 Task: Create a schedule automation trigger every first tuesday of the month at 10:00 AM.
Action: Mouse moved to (1247, 356)
Screenshot: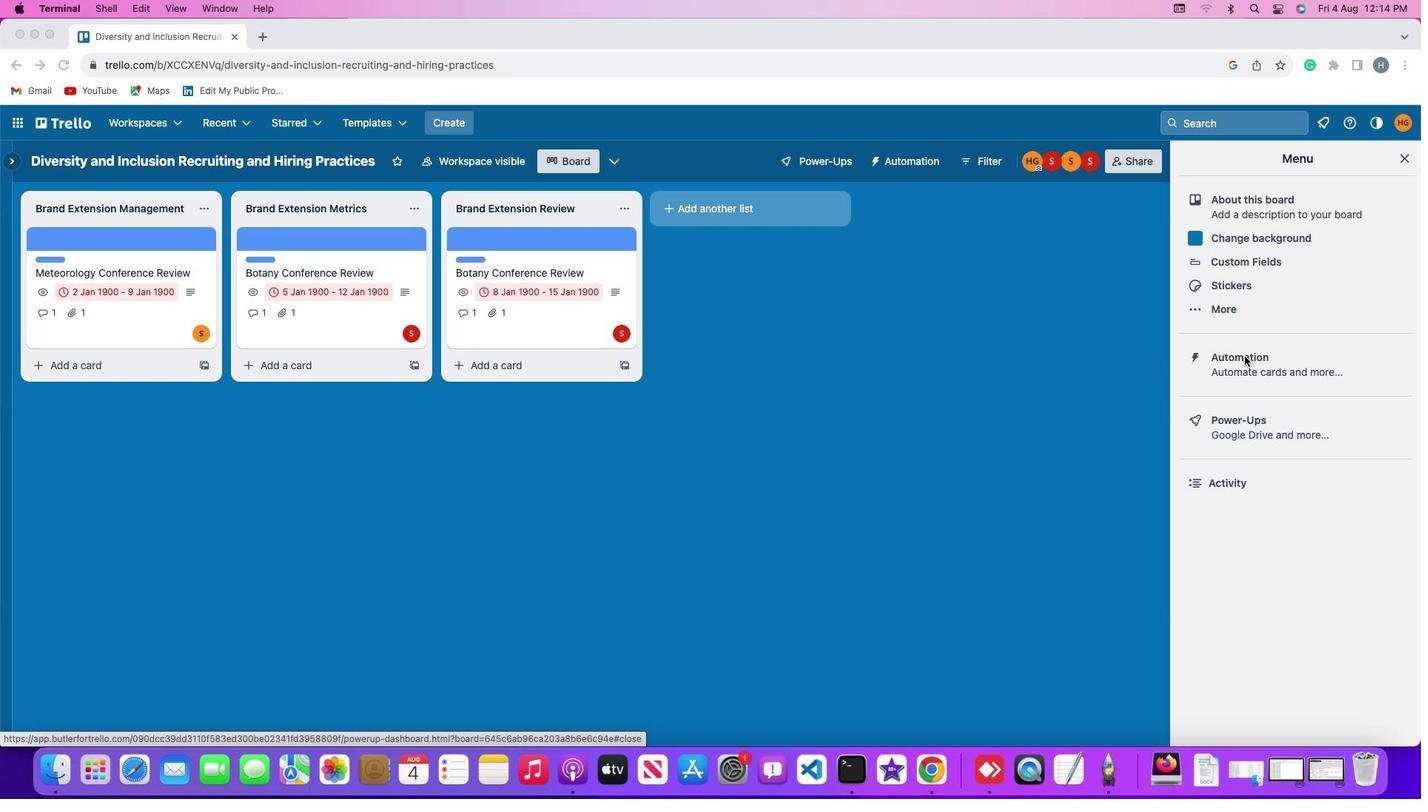 
Action: Mouse pressed left at (1247, 356)
Screenshot: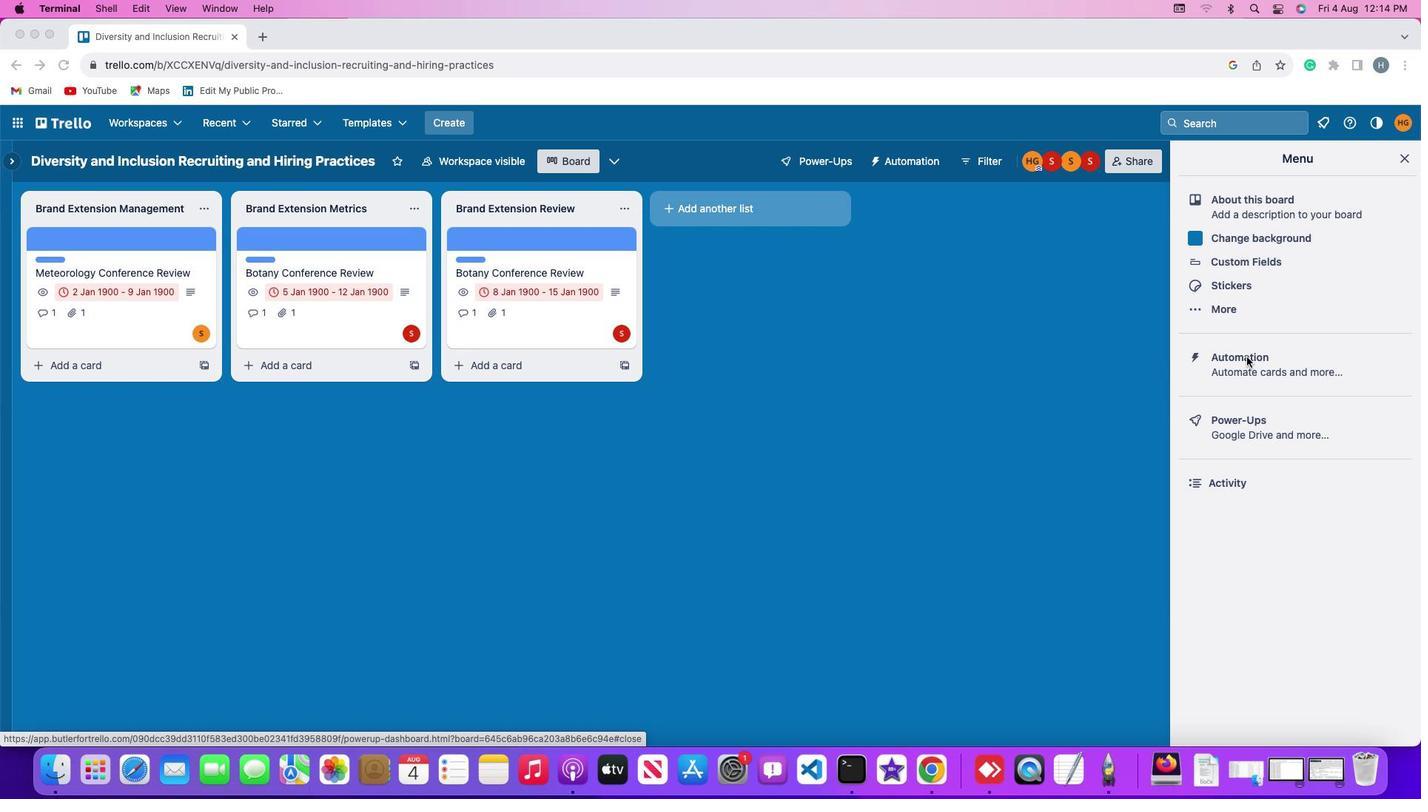 
Action: Mouse moved to (1254, 359)
Screenshot: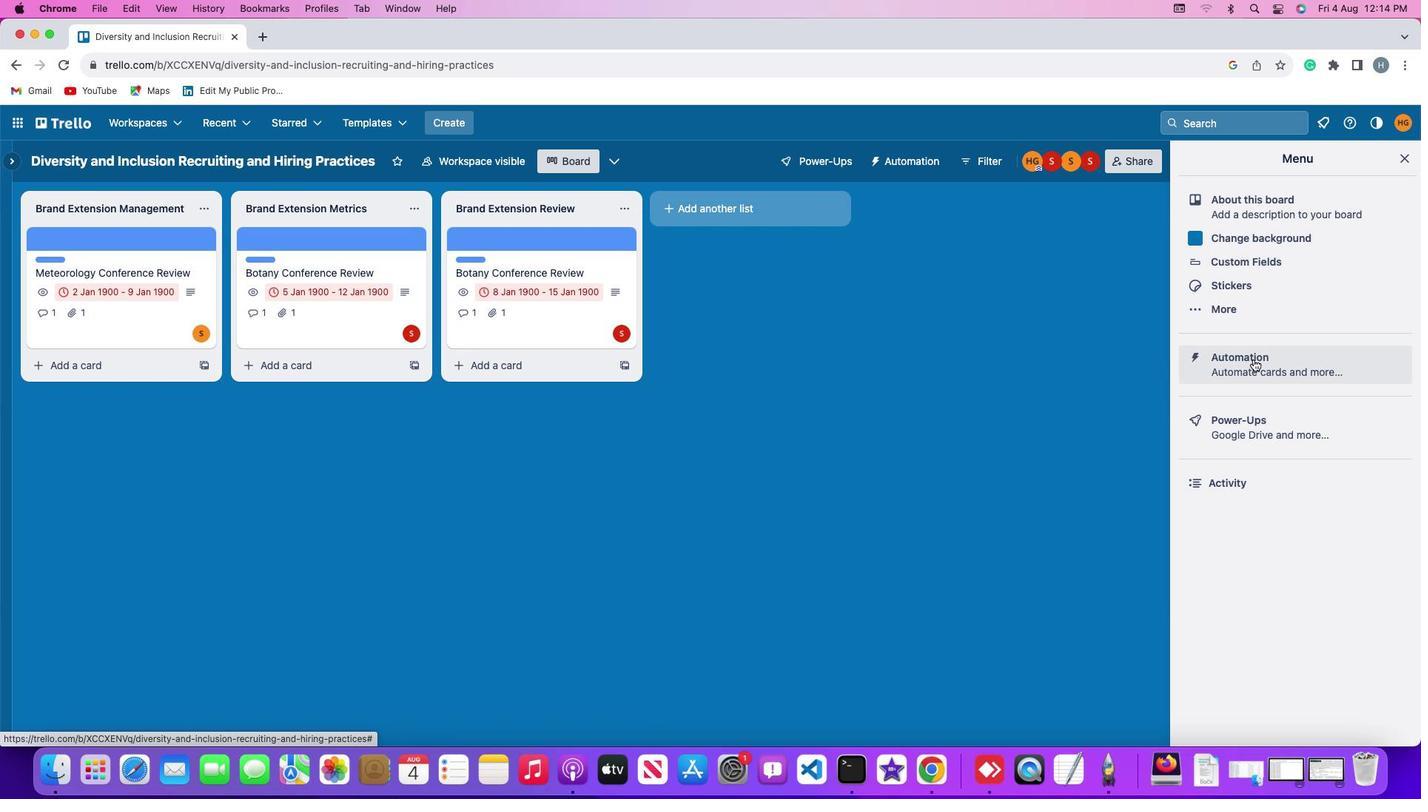 
Action: Mouse pressed left at (1254, 359)
Screenshot: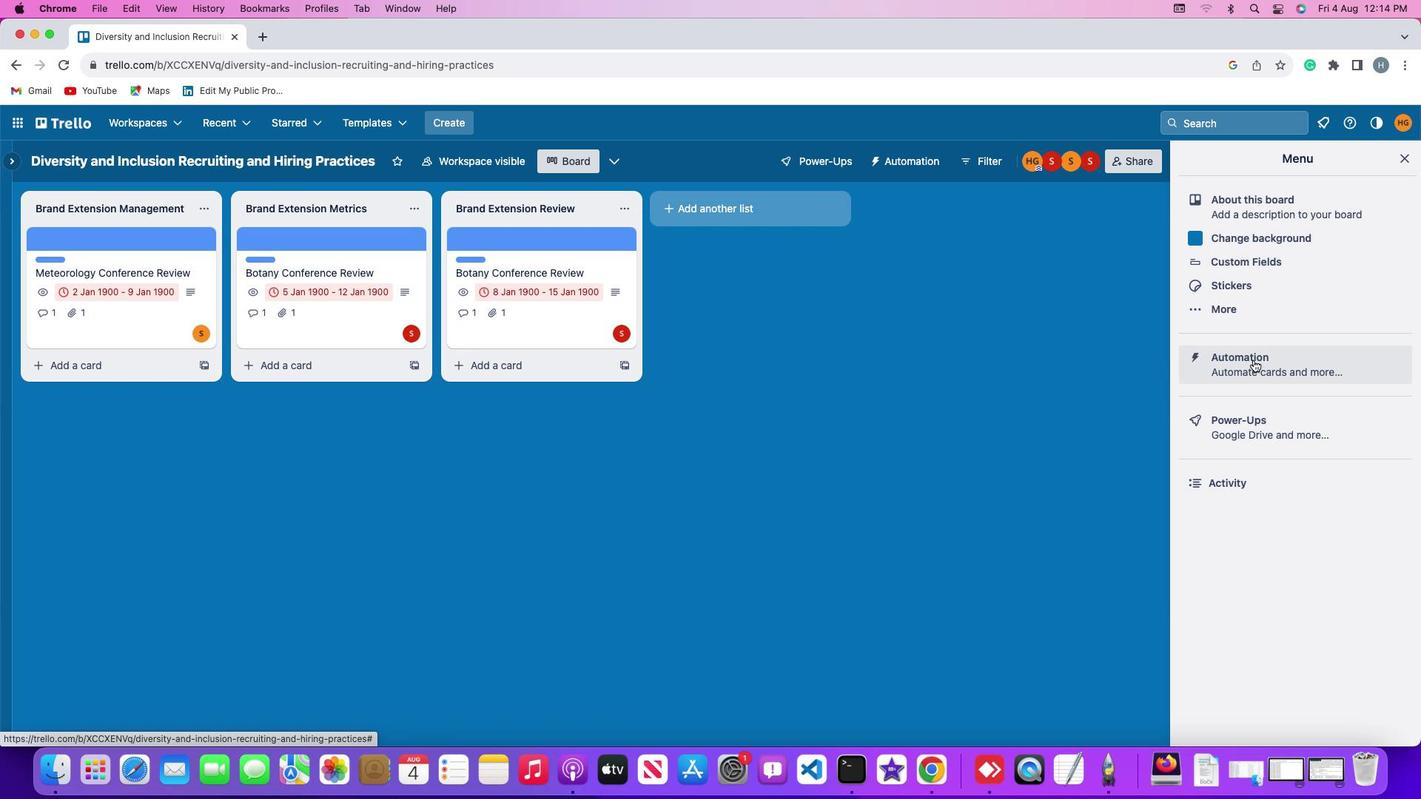 
Action: Mouse moved to (76, 317)
Screenshot: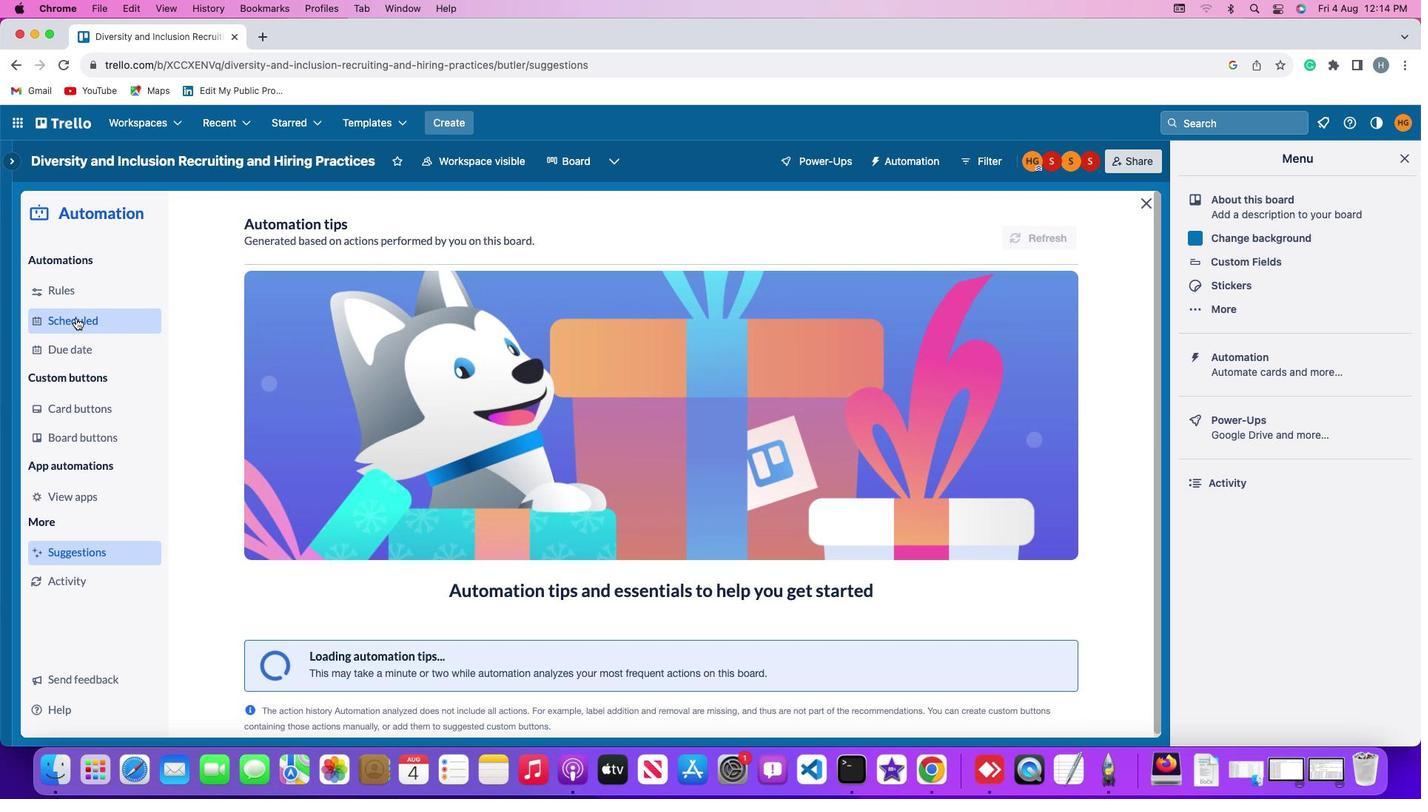 
Action: Mouse pressed left at (76, 317)
Screenshot: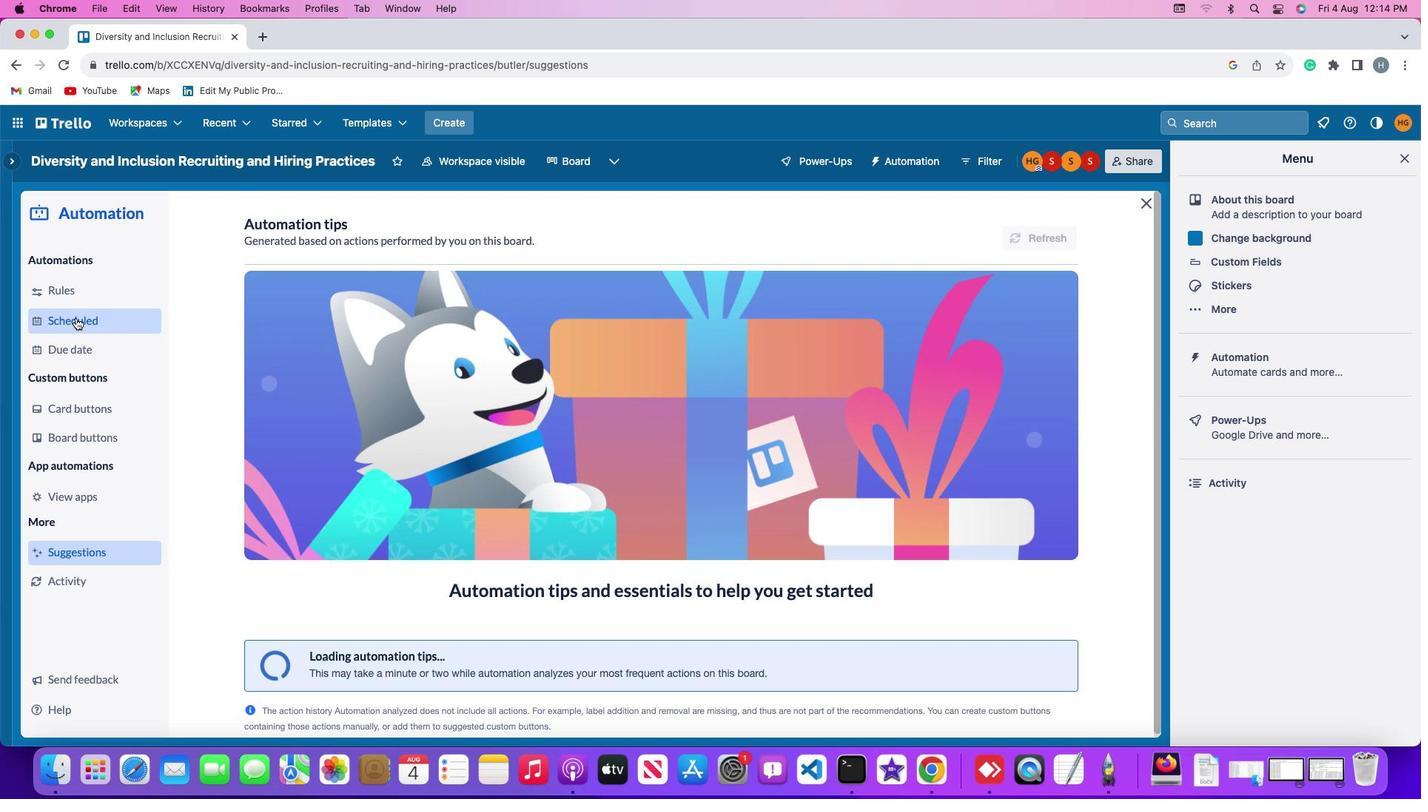 
Action: Mouse moved to (1001, 226)
Screenshot: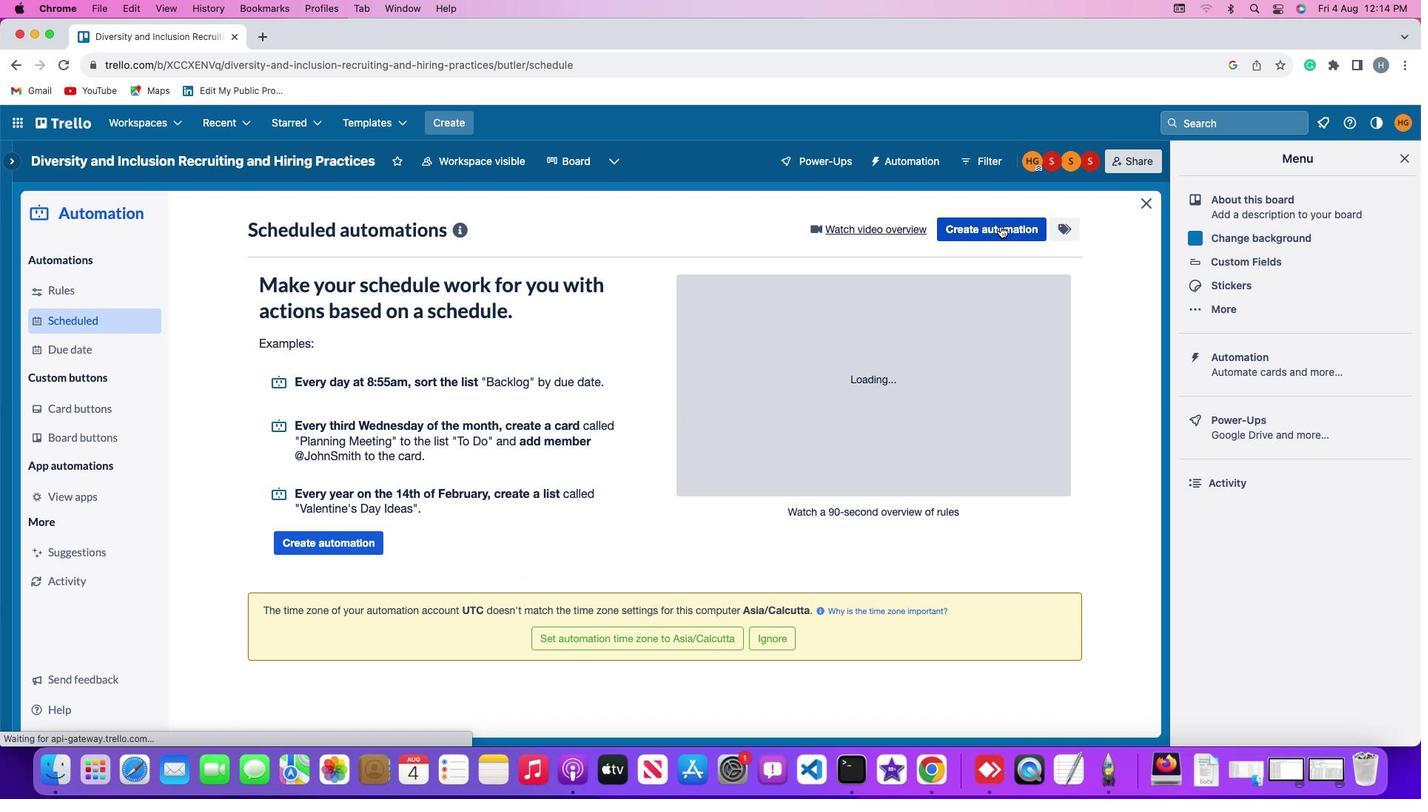 
Action: Mouse pressed left at (1001, 226)
Screenshot: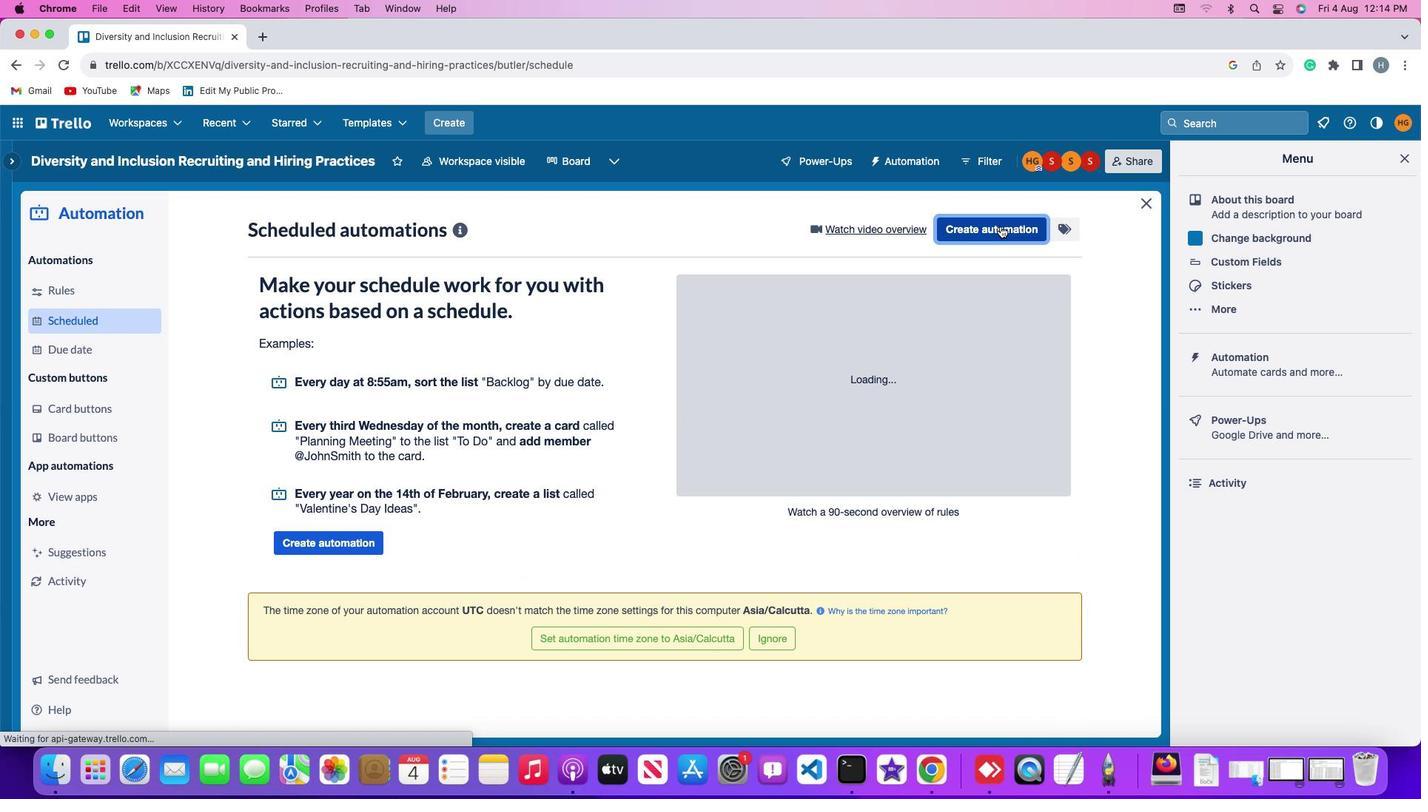 
Action: Mouse moved to (778, 368)
Screenshot: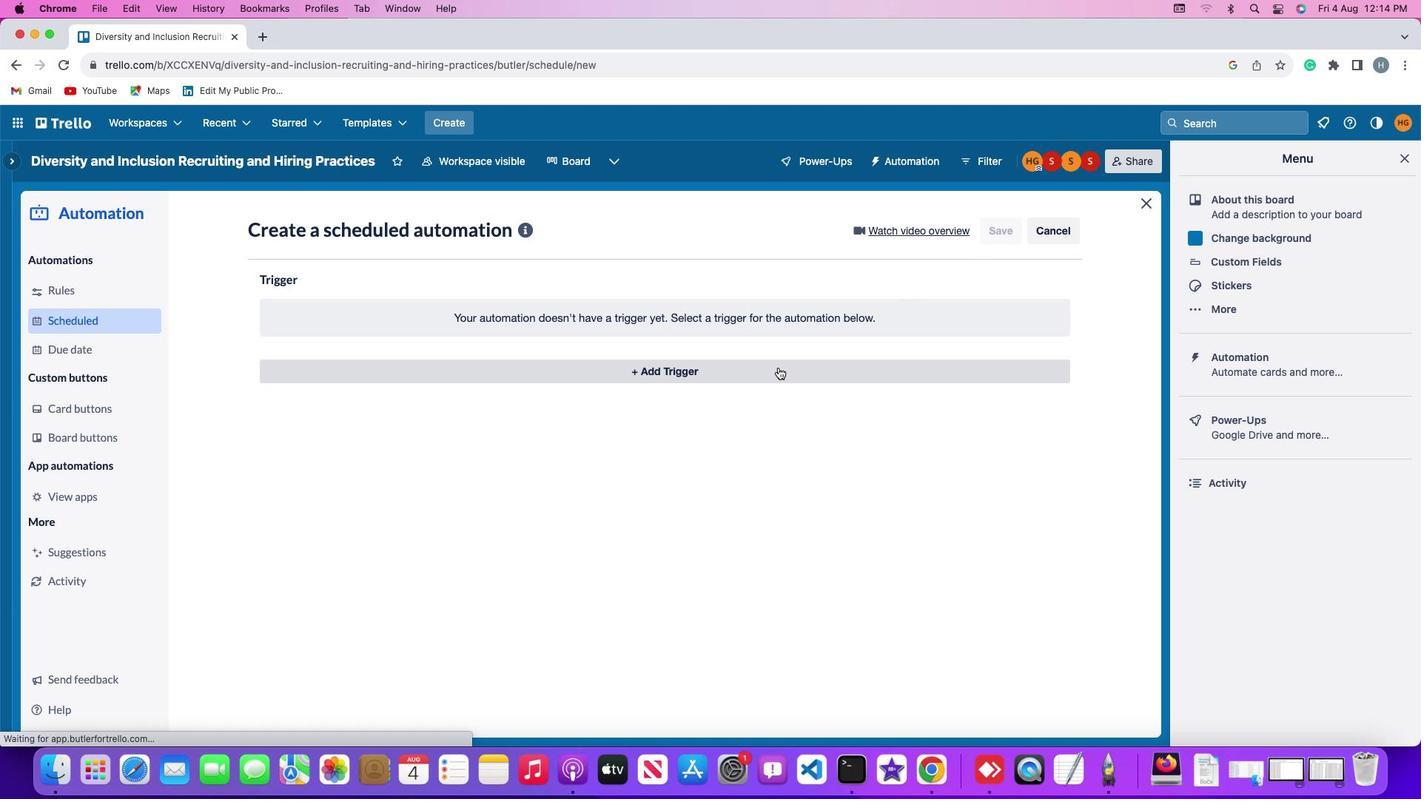 
Action: Mouse pressed left at (778, 368)
Screenshot: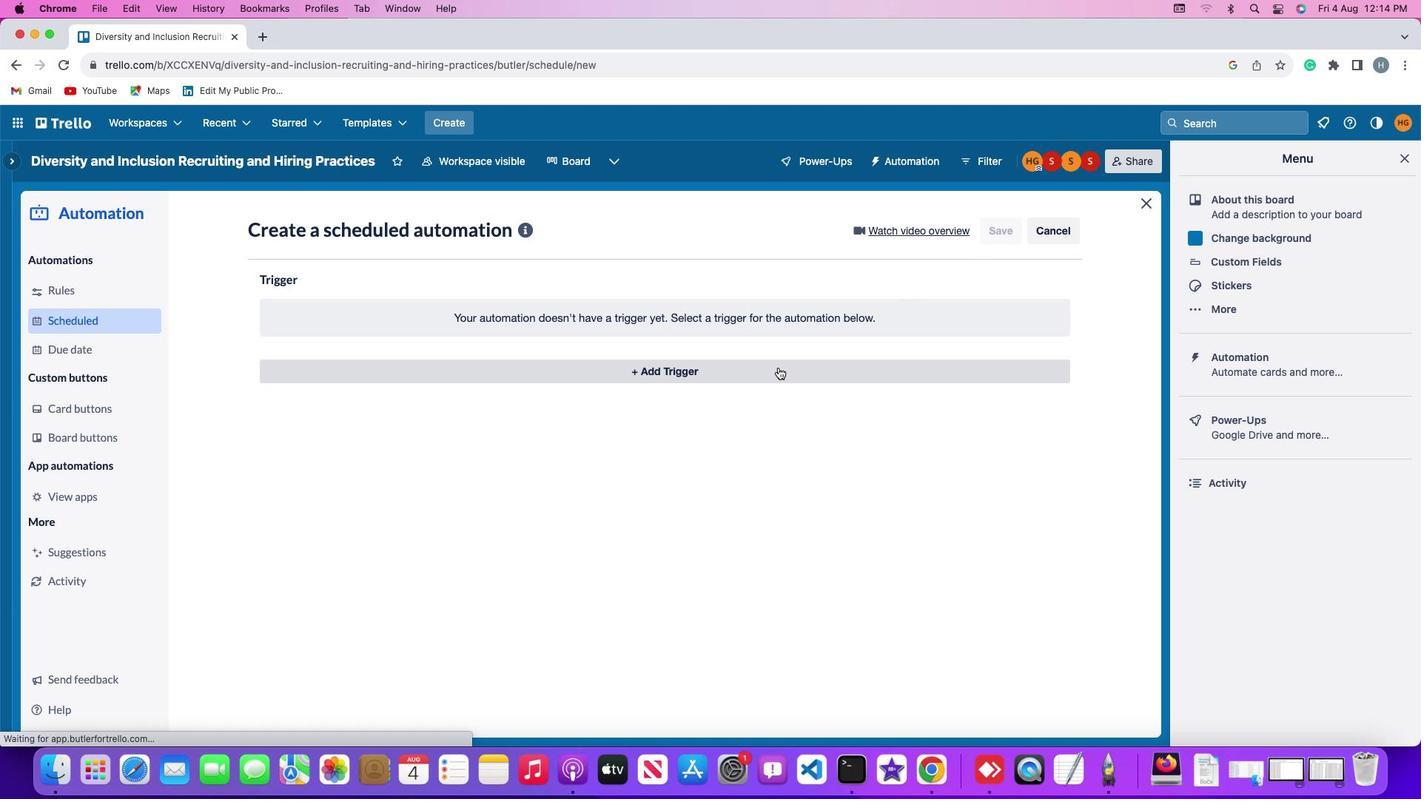 
Action: Mouse moved to (316, 603)
Screenshot: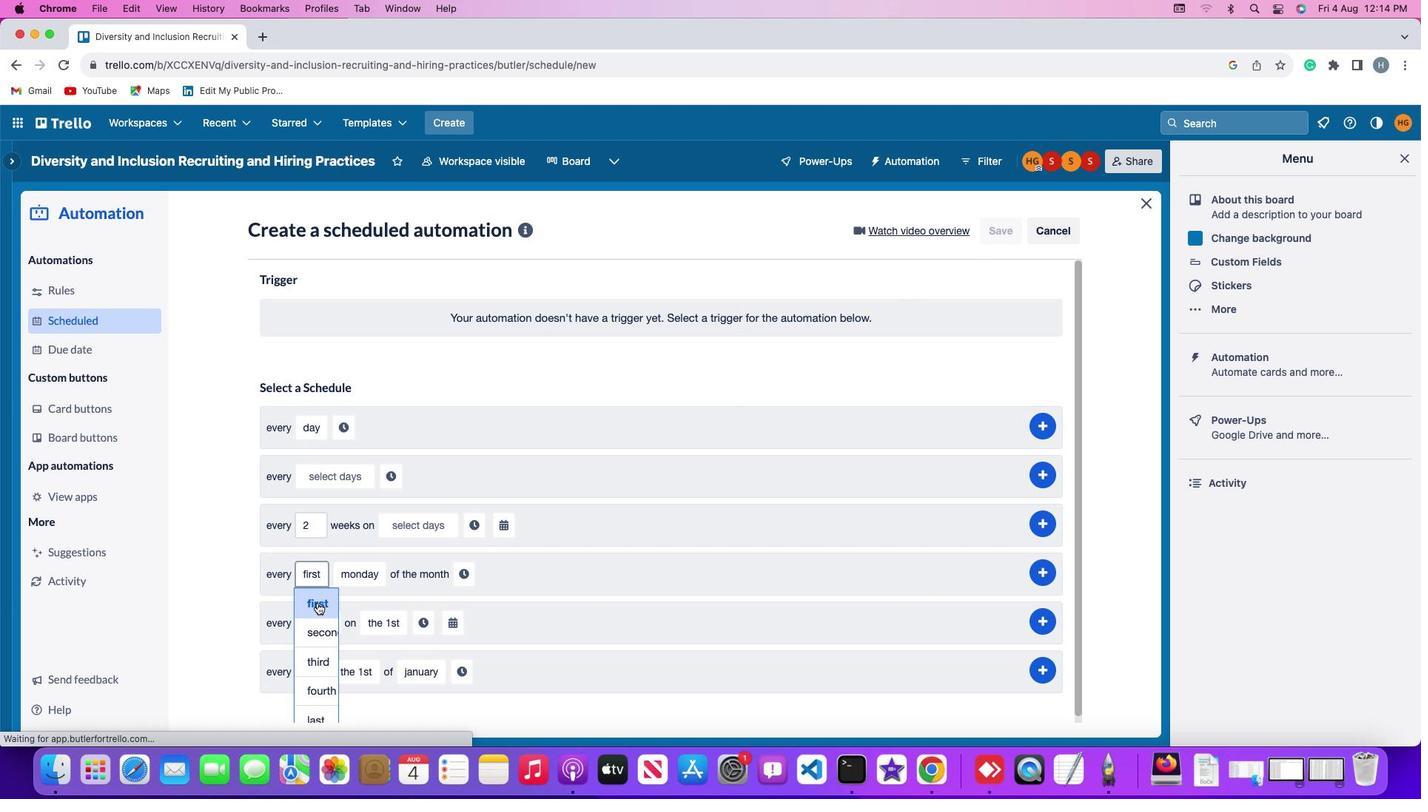 
Action: Mouse pressed left at (316, 603)
Screenshot: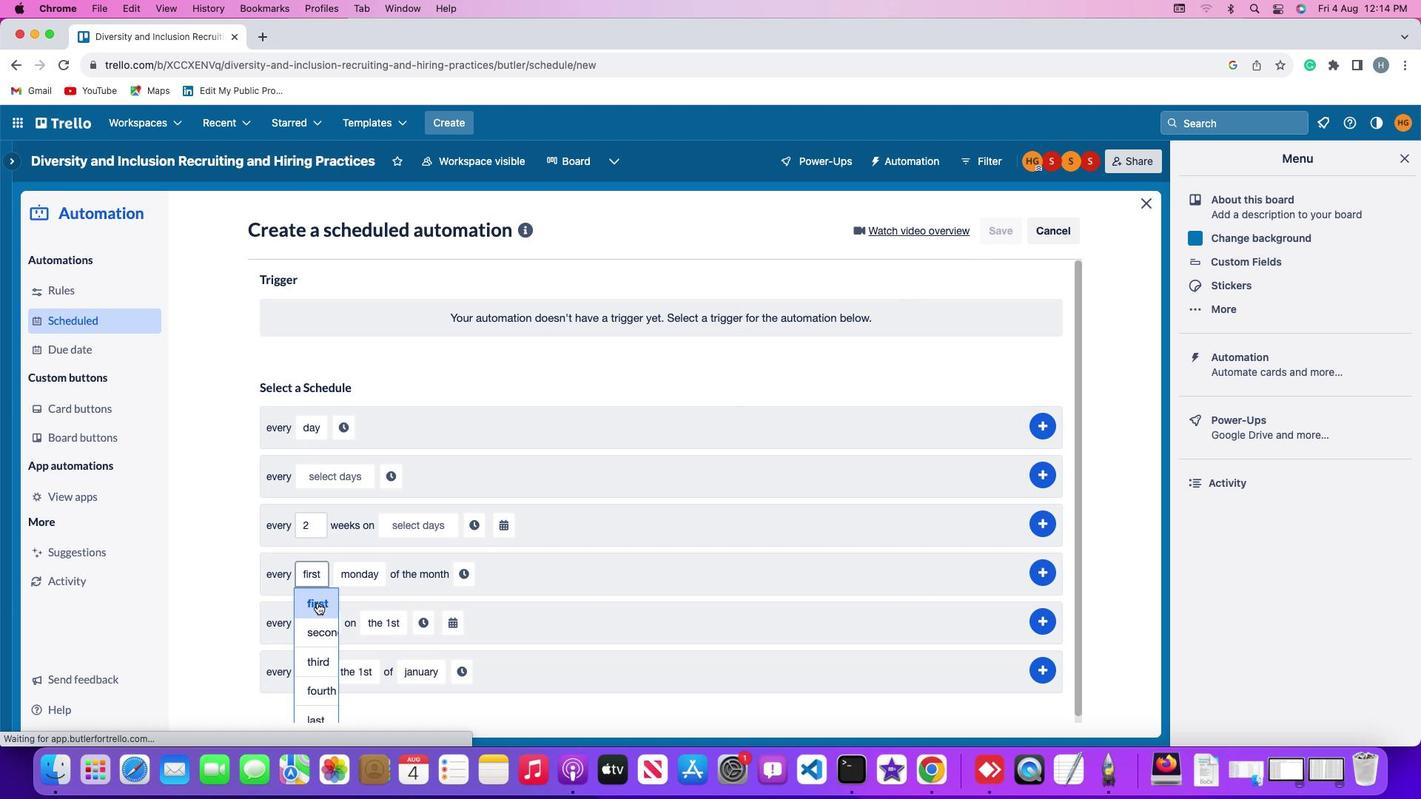 
Action: Mouse moved to (393, 399)
Screenshot: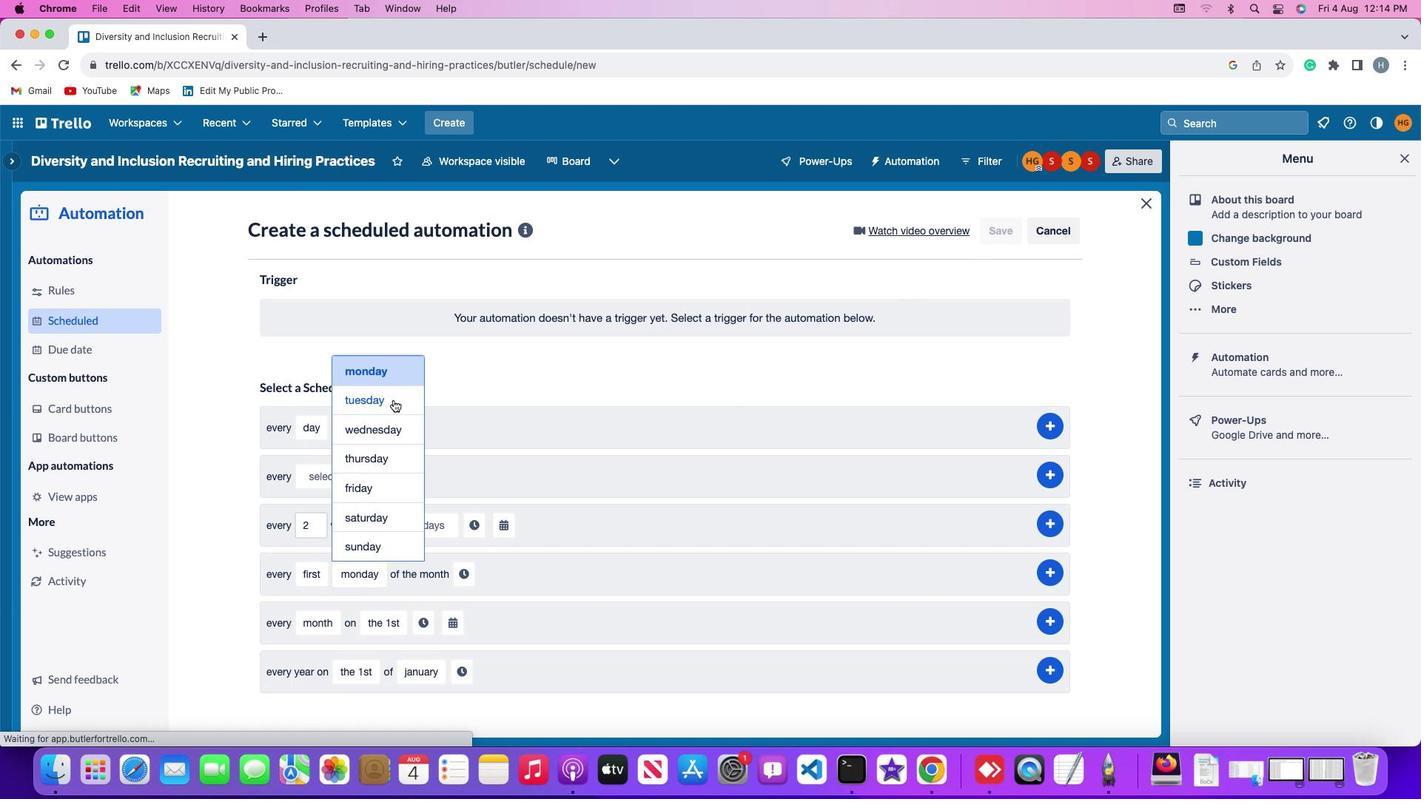 
Action: Mouse pressed left at (393, 399)
Screenshot: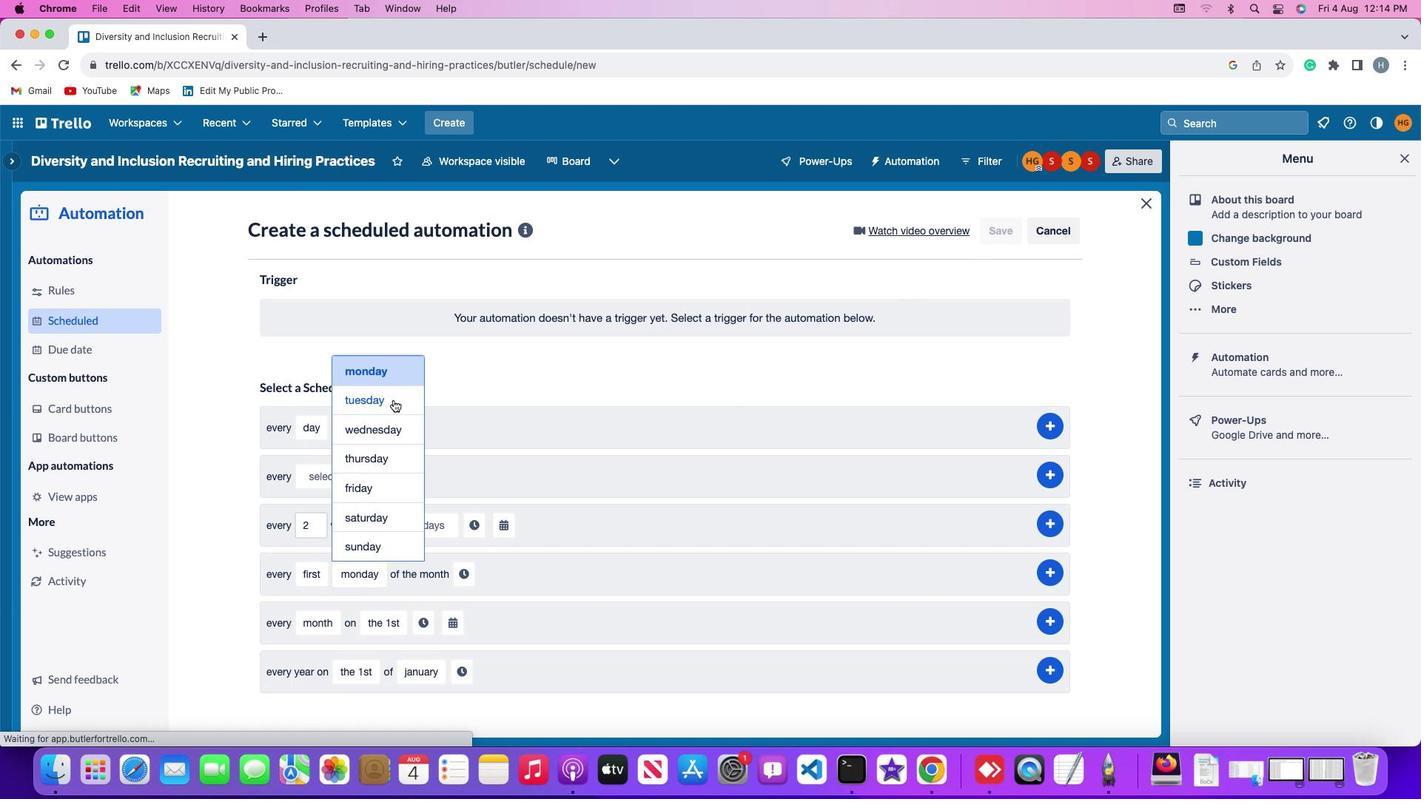 
Action: Mouse moved to (465, 569)
Screenshot: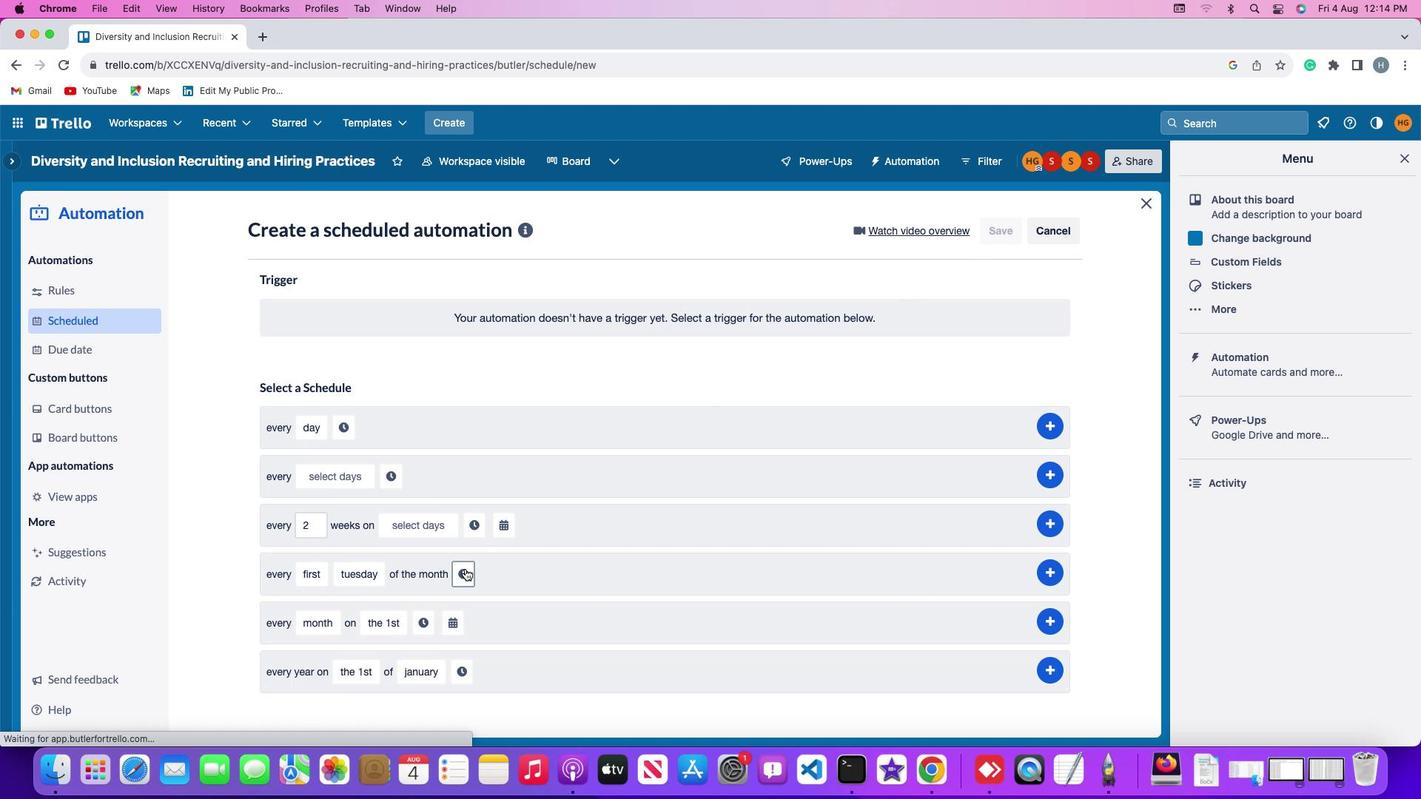 
Action: Mouse pressed left at (465, 569)
Screenshot: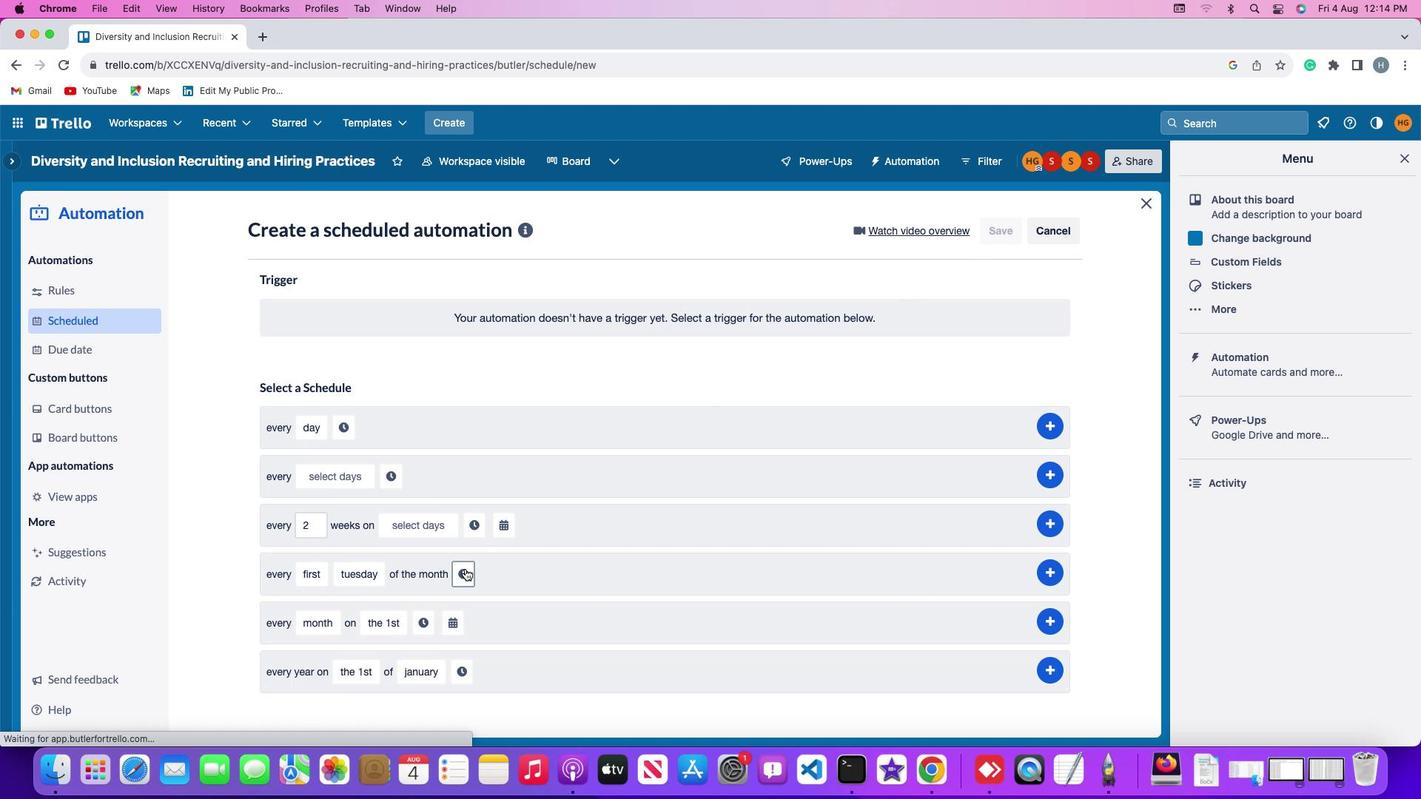 
Action: Mouse moved to (495, 579)
Screenshot: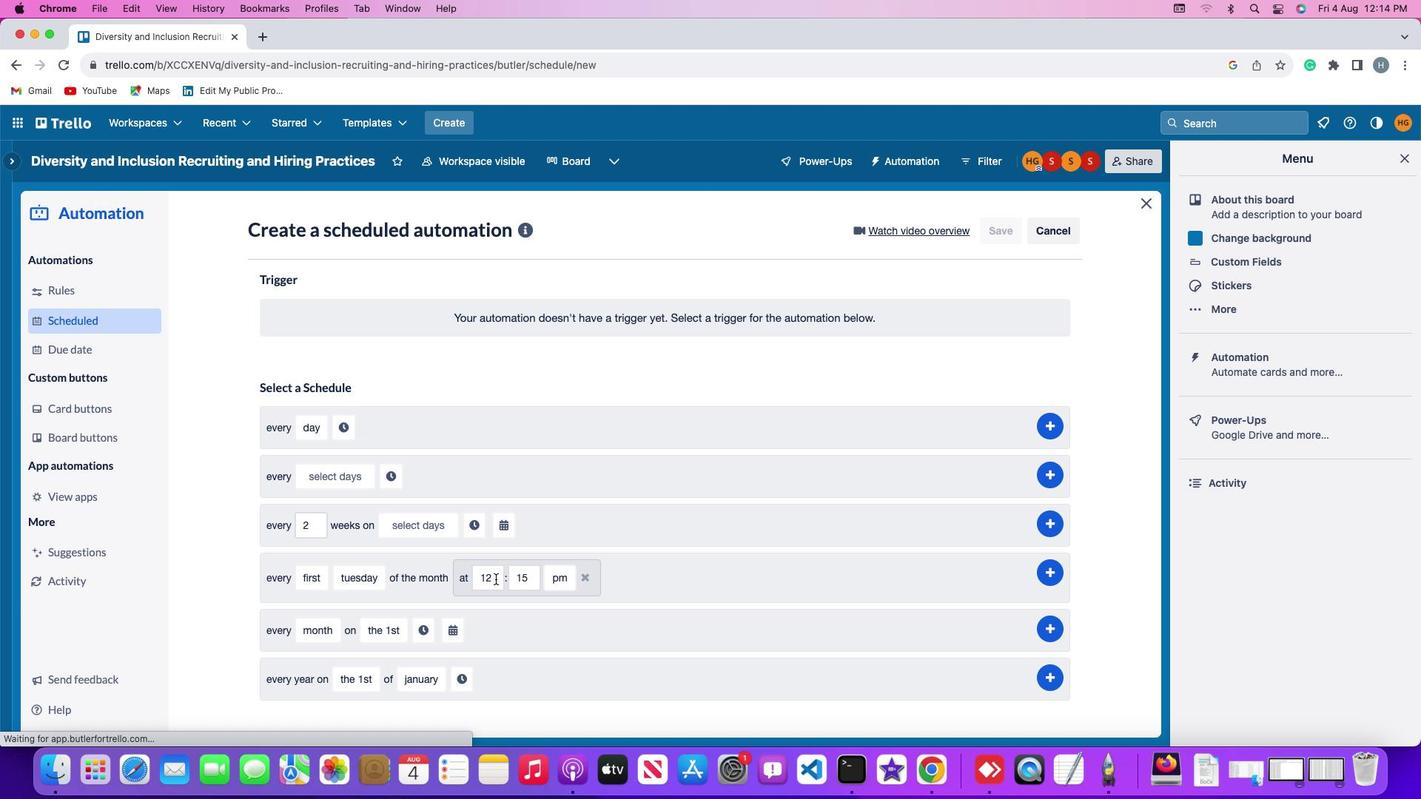 
Action: Mouse pressed left at (495, 579)
Screenshot: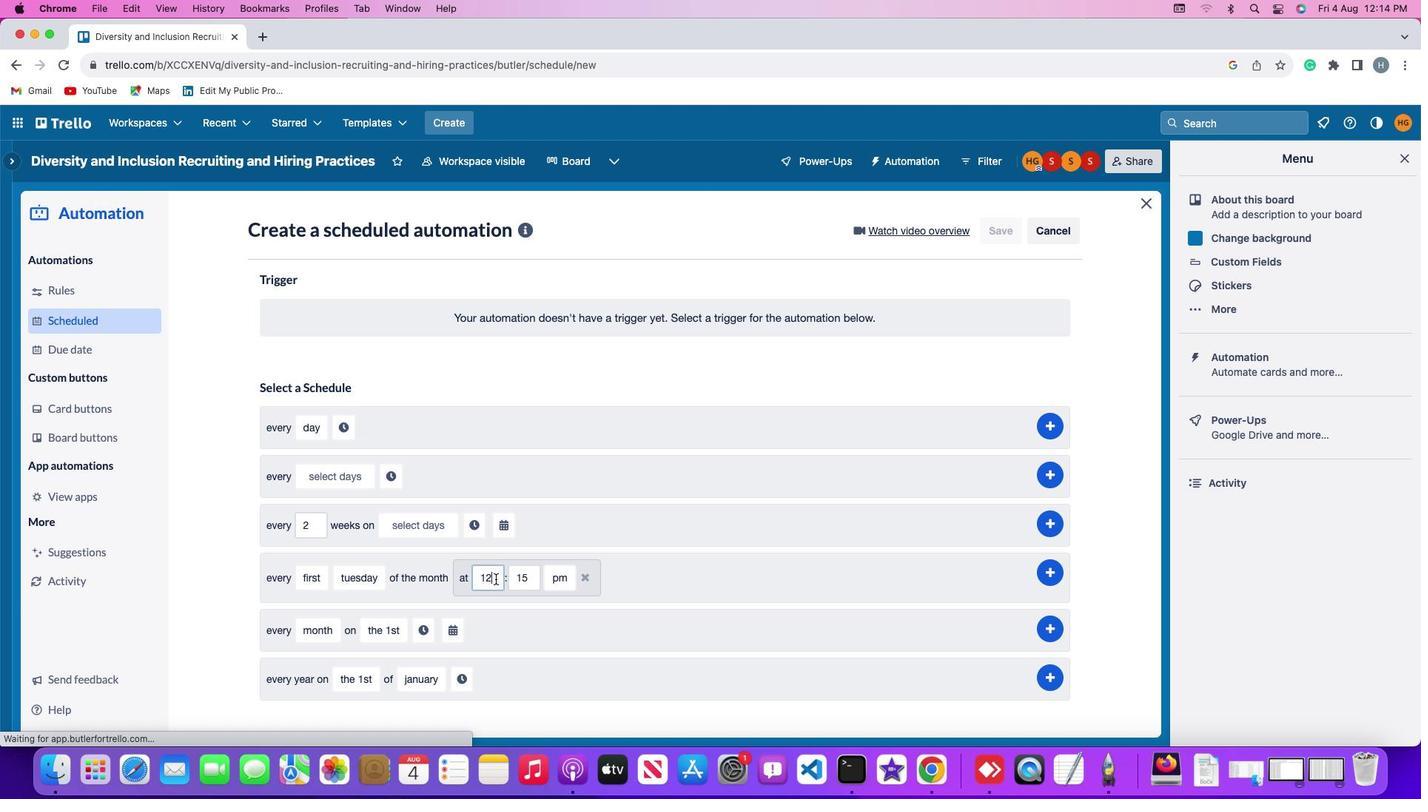 
Action: Key pressed Key.backspace'0'
Screenshot: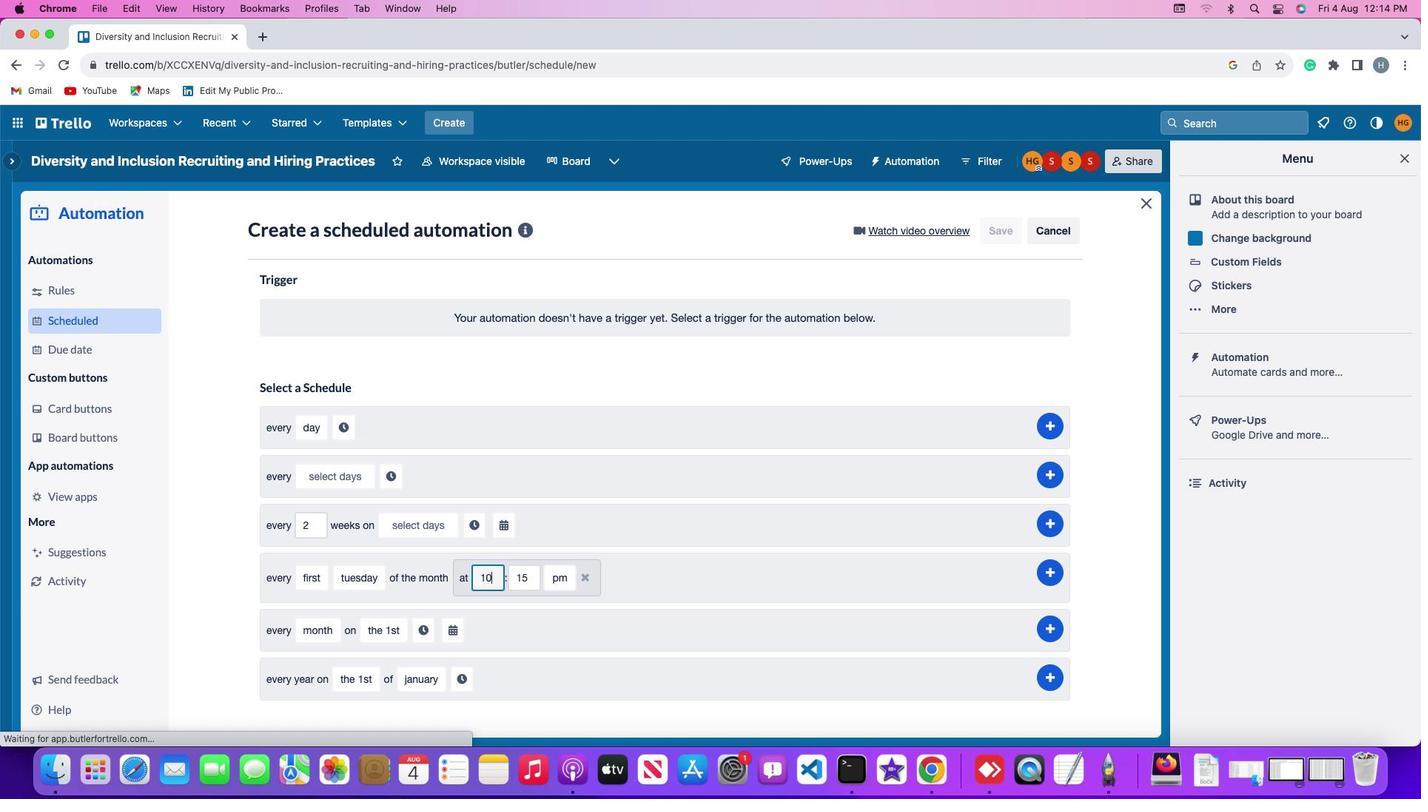 
Action: Mouse moved to (532, 580)
Screenshot: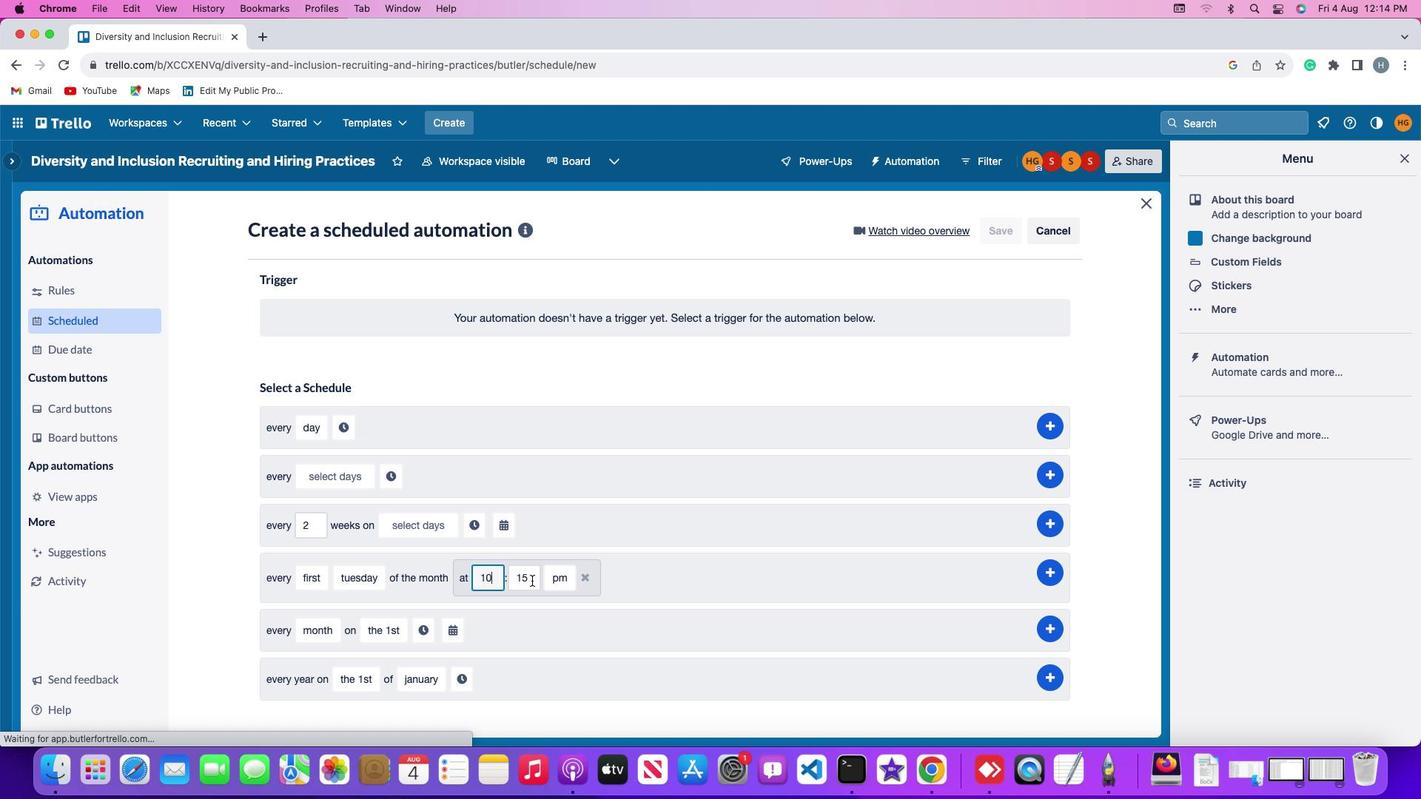 
Action: Mouse pressed left at (532, 580)
Screenshot: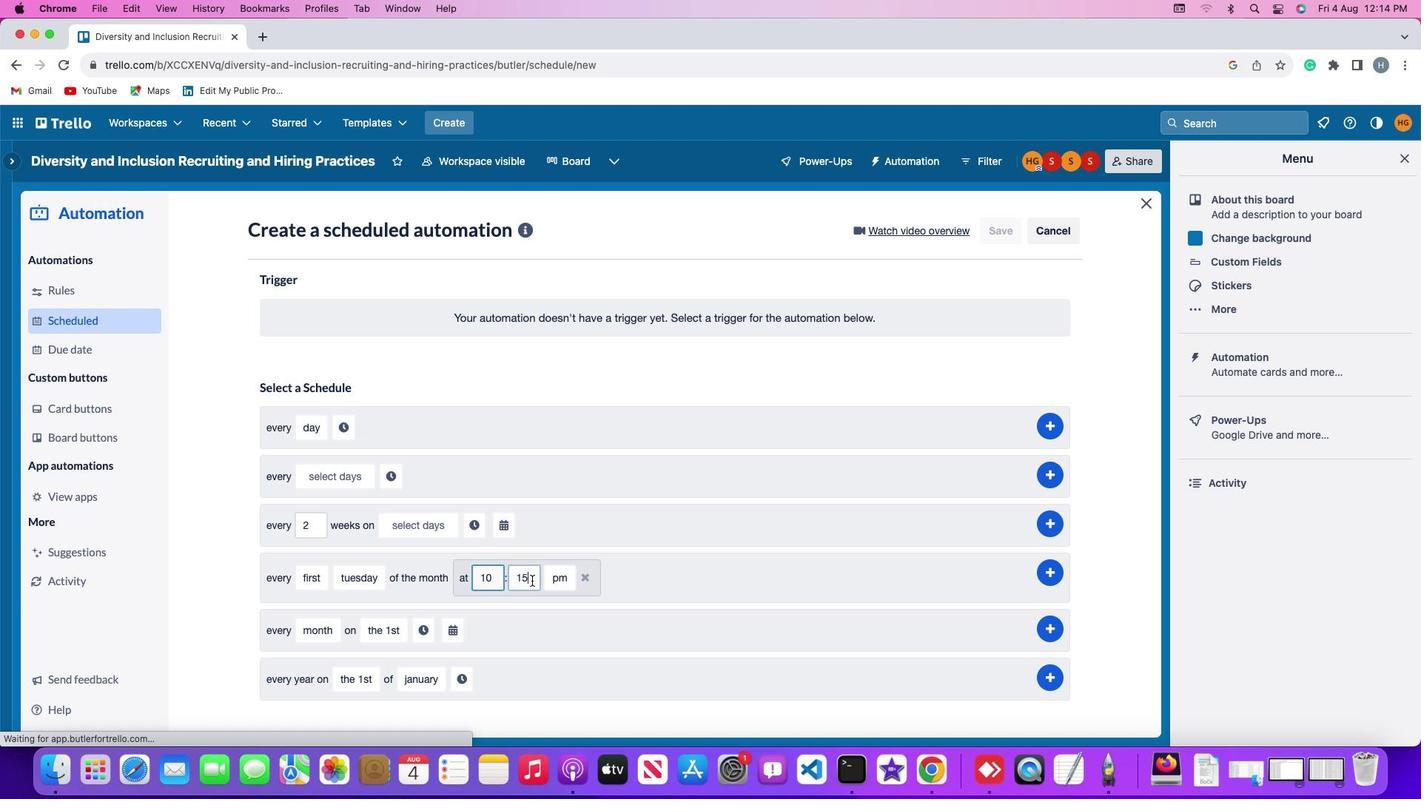 
Action: Mouse moved to (532, 580)
Screenshot: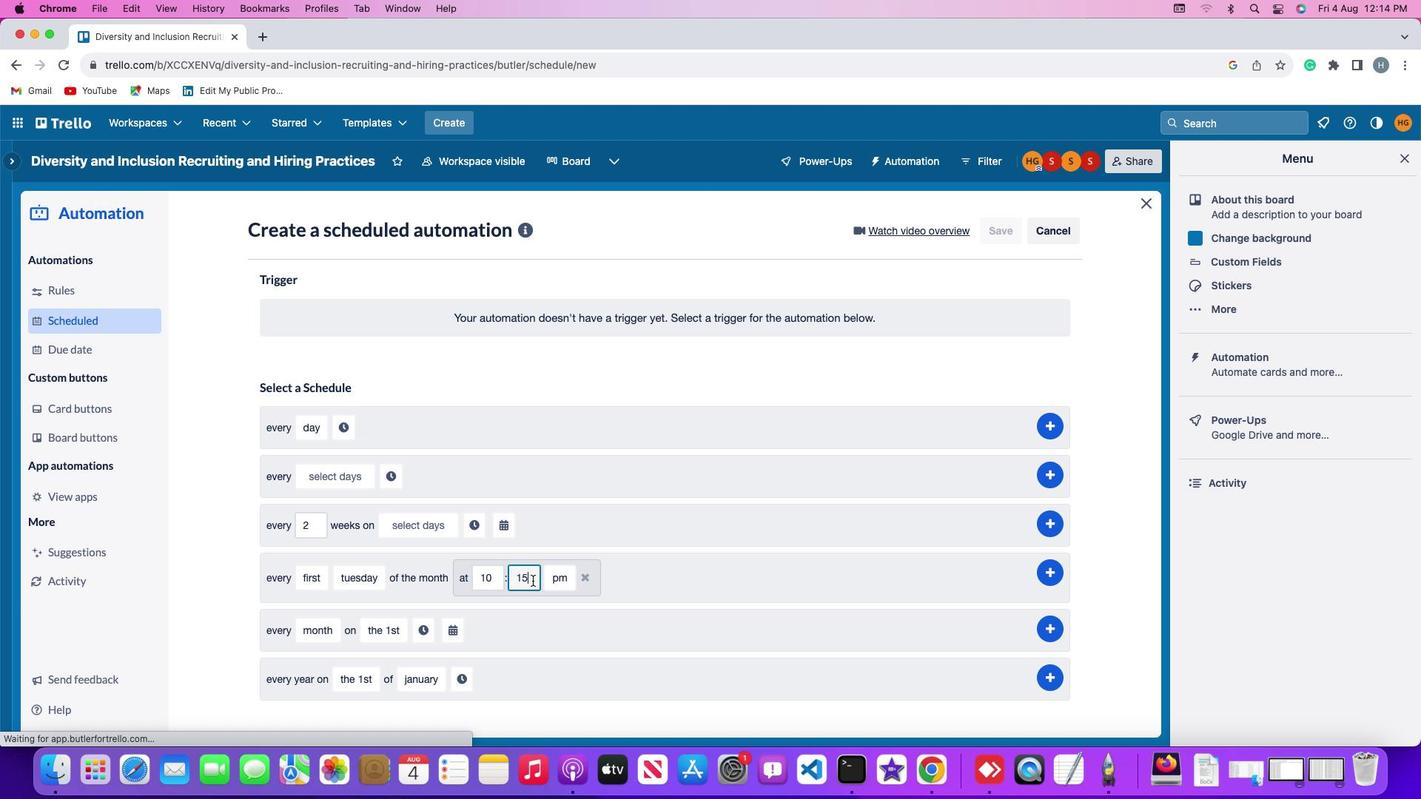 
Action: Key pressed Key.backspaceKey.backspace'0''0'
Screenshot: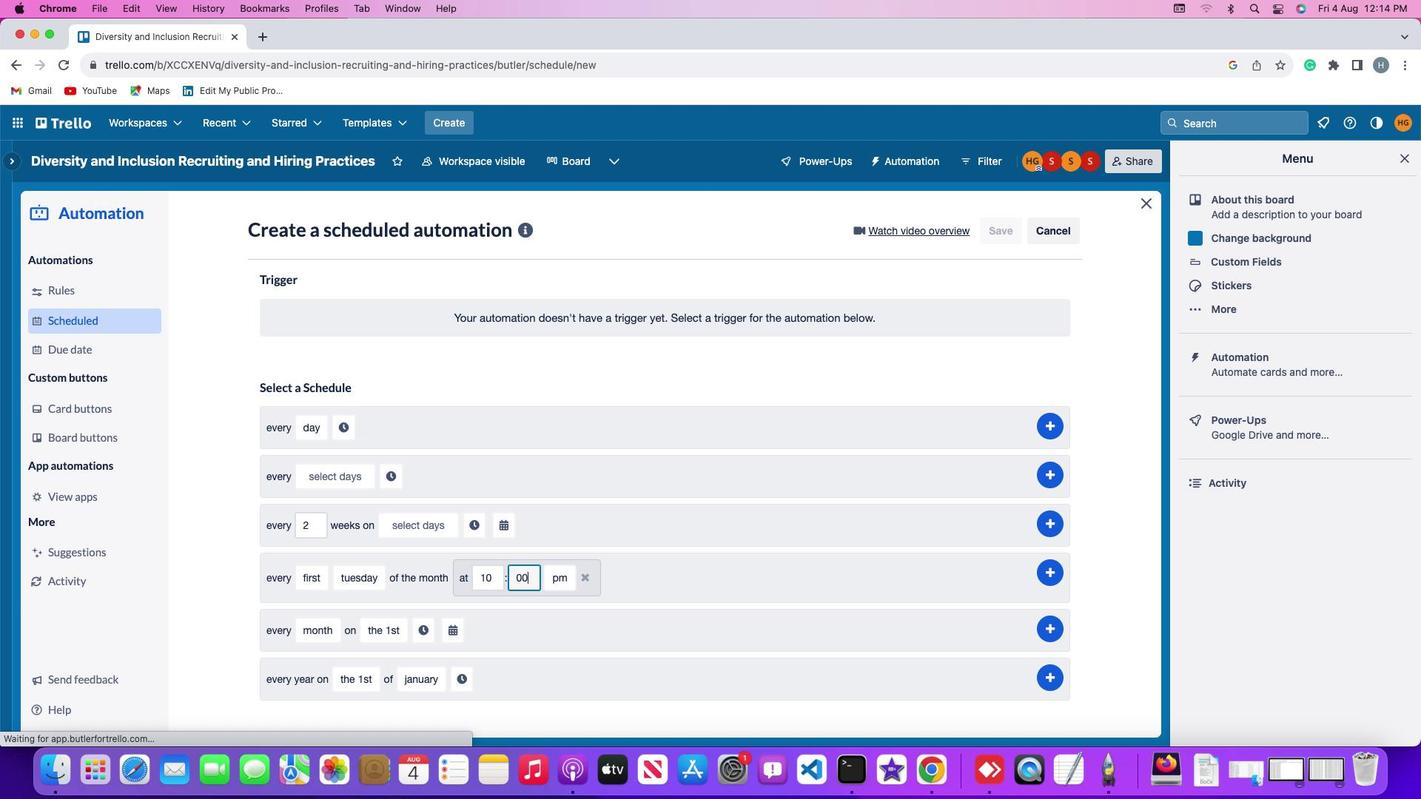 
Action: Mouse moved to (562, 602)
Screenshot: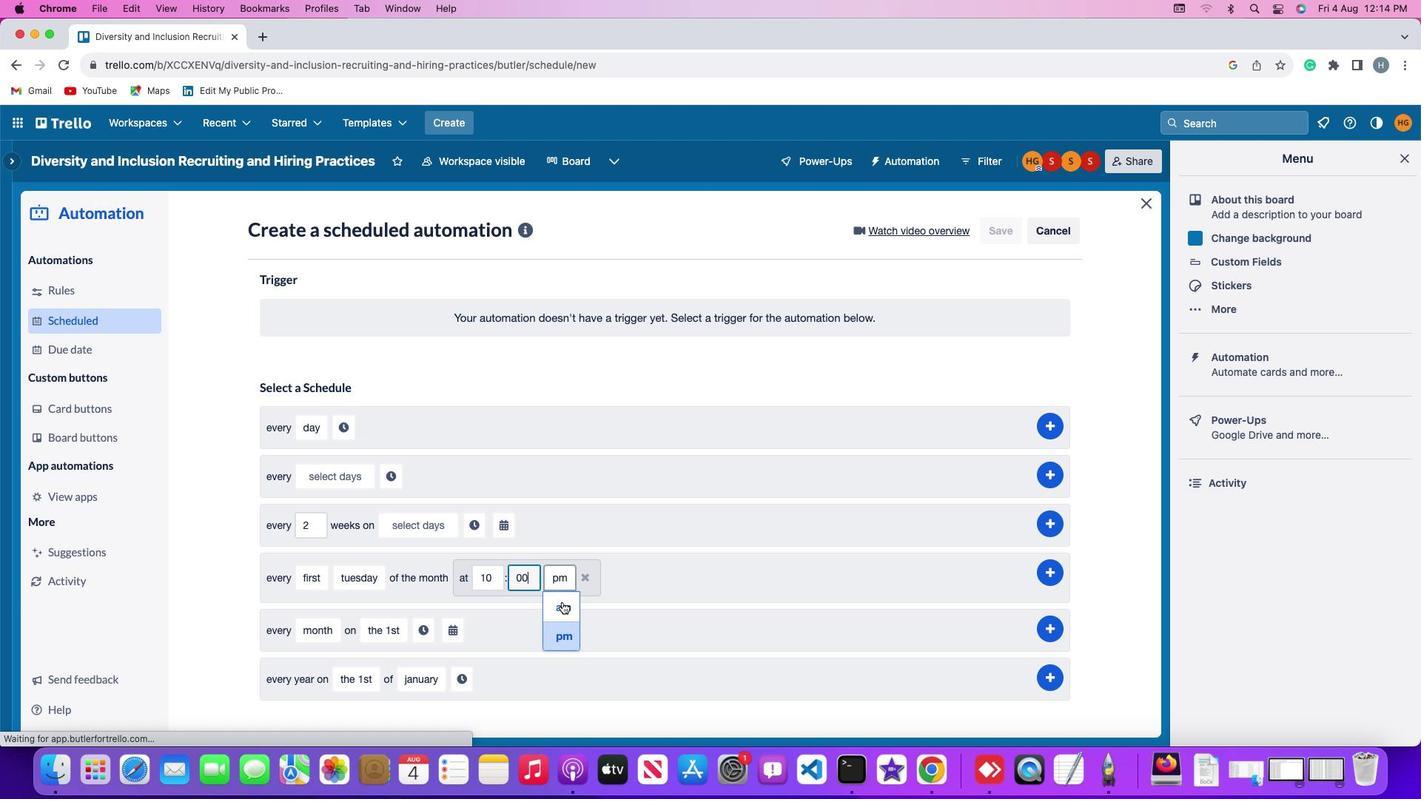
Action: Mouse pressed left at (562, 602)
Screenshot: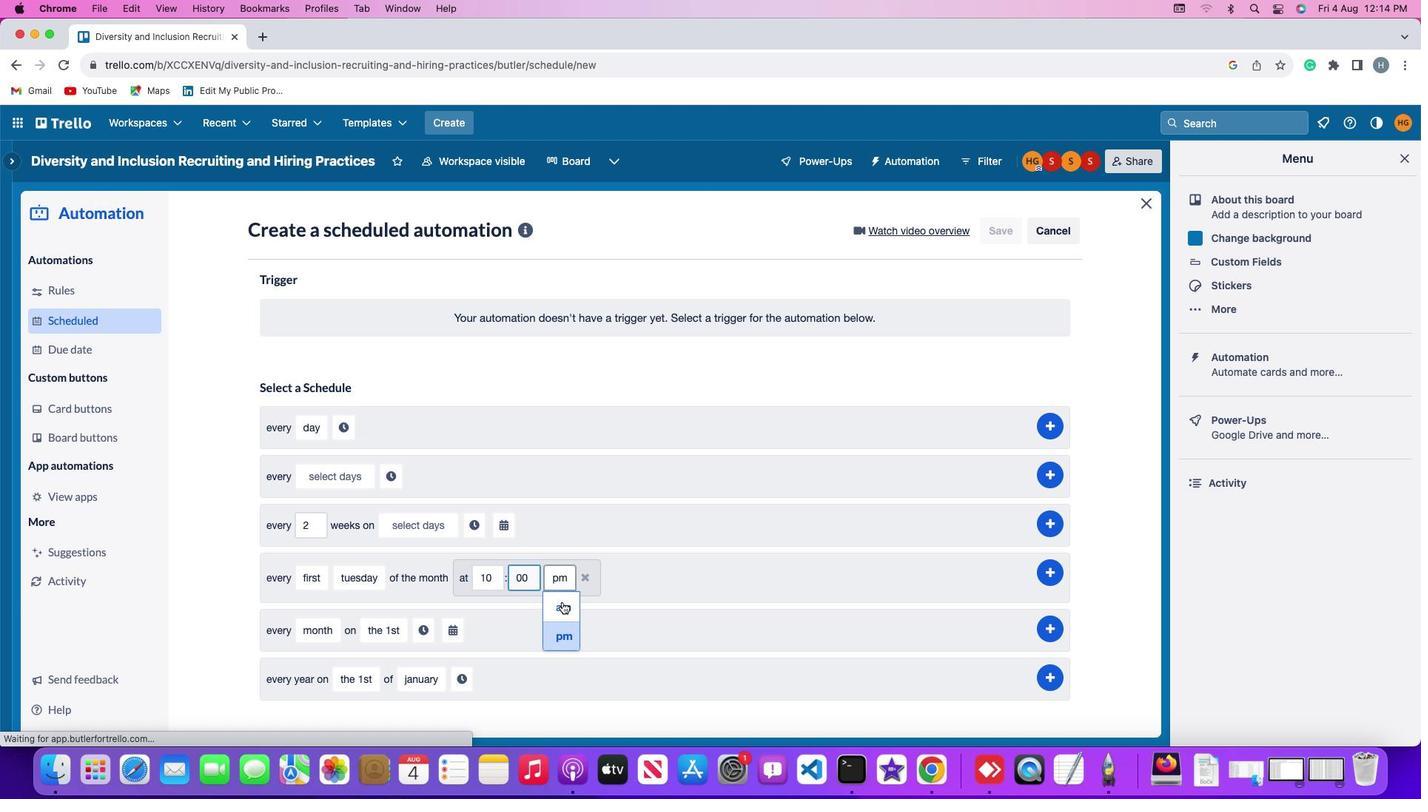 
Action: Mouse moved to (1050, 569)
Screenshot: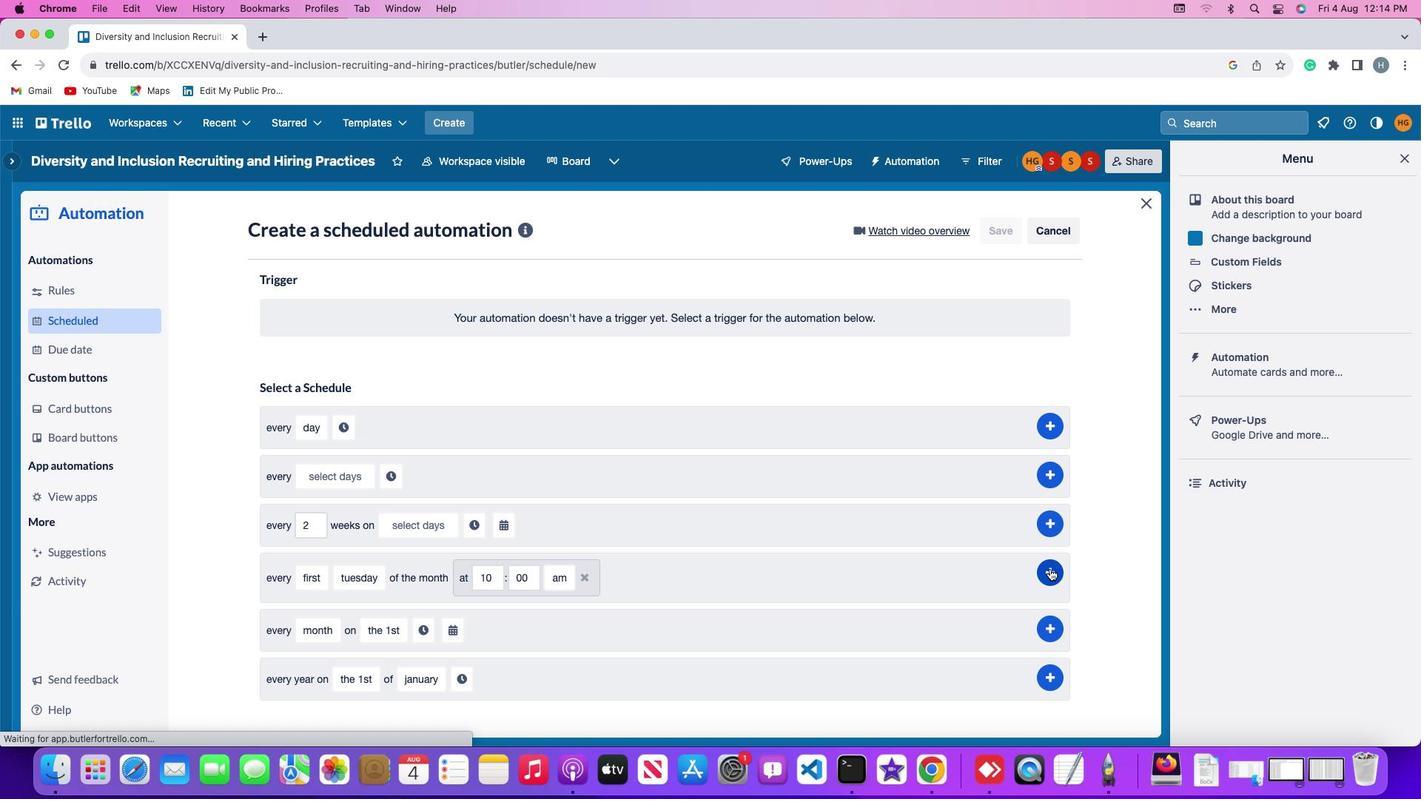 
Action: Mouse pressed left at (1050, 569)
Screenshot: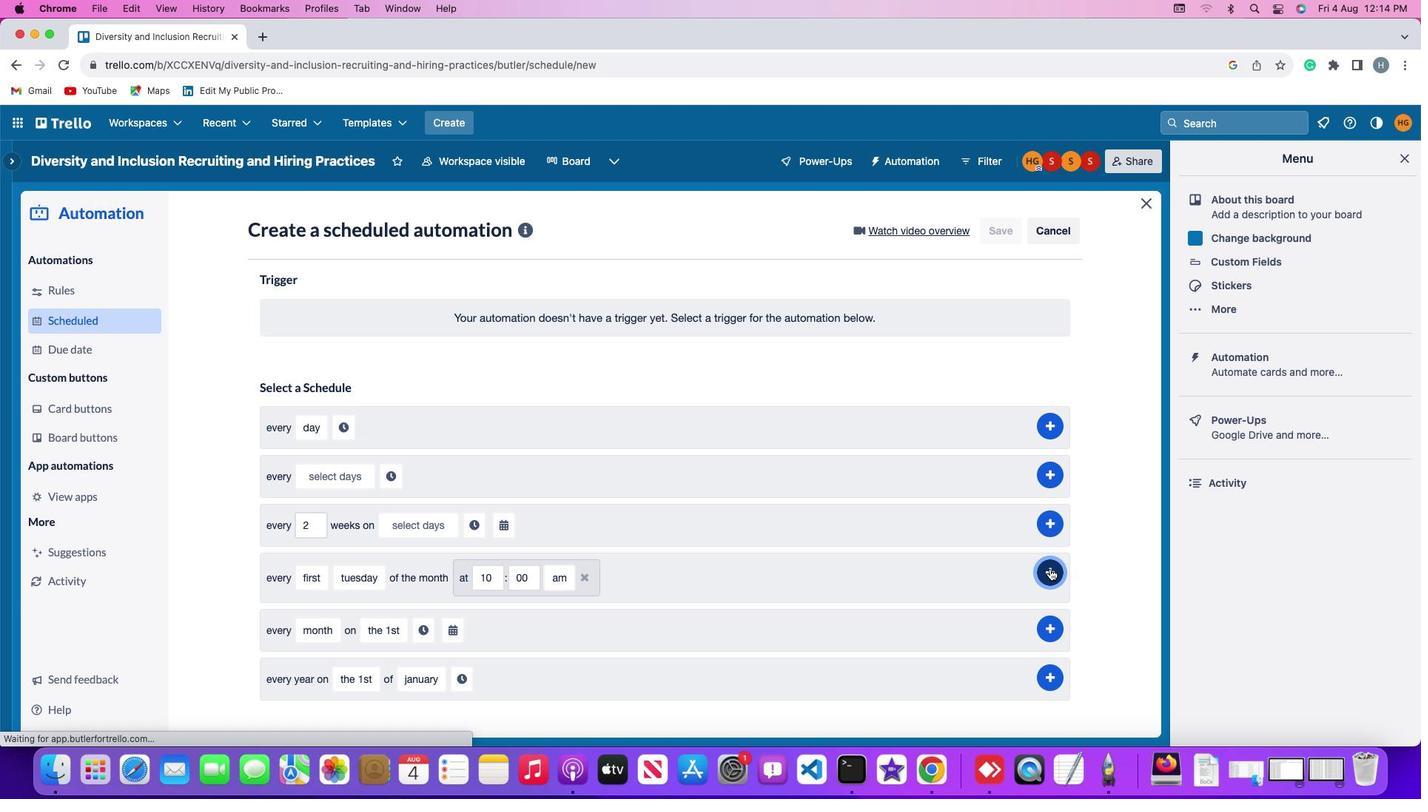 
Action: Mouse moved to (887, 427)
Screenshot: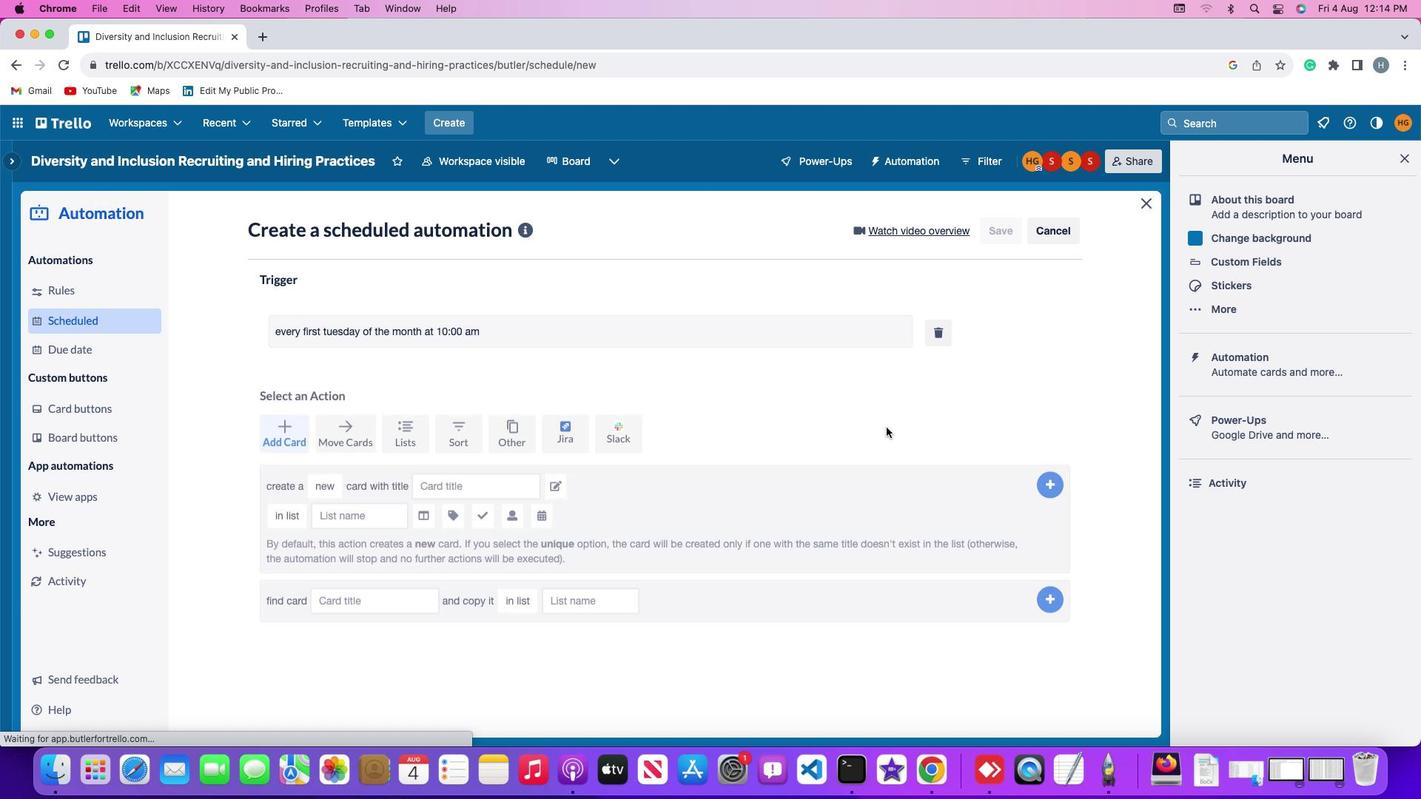 
